 Task: Group the 5th and 6th row in a spreadsheet.
Action: Mouse moved to (107, 99)
Screenshot: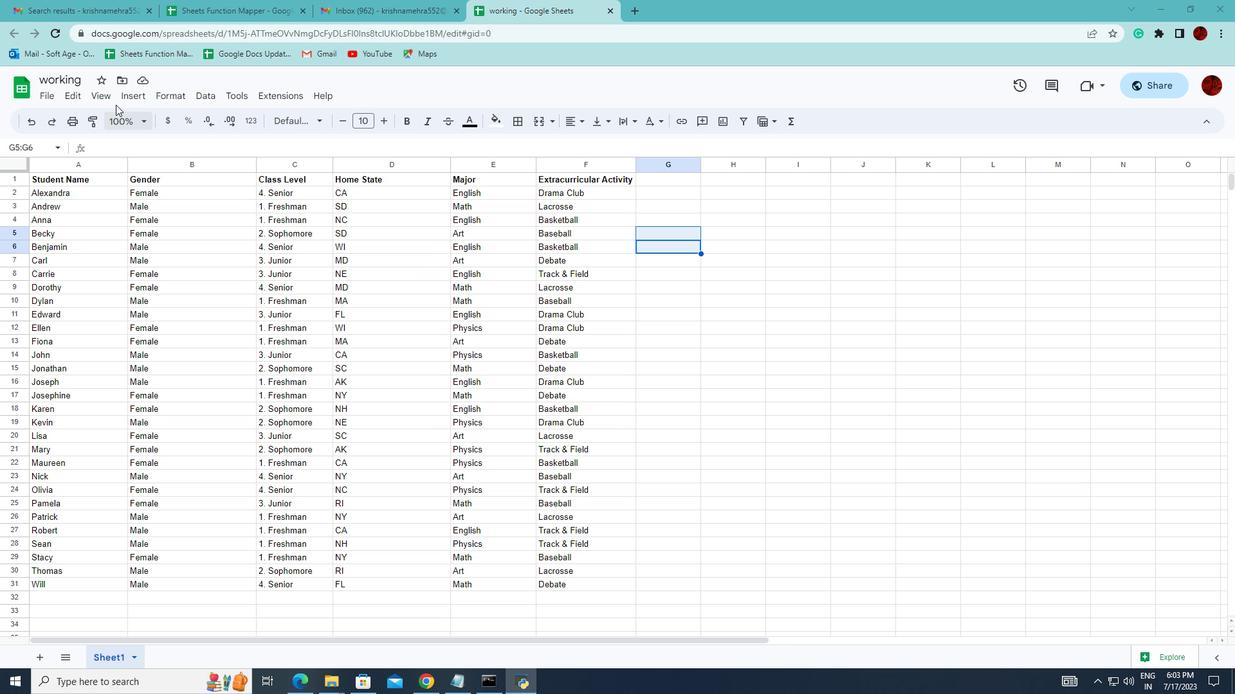 
Action: Mouse pressed left at (107, 99)
Screenshot: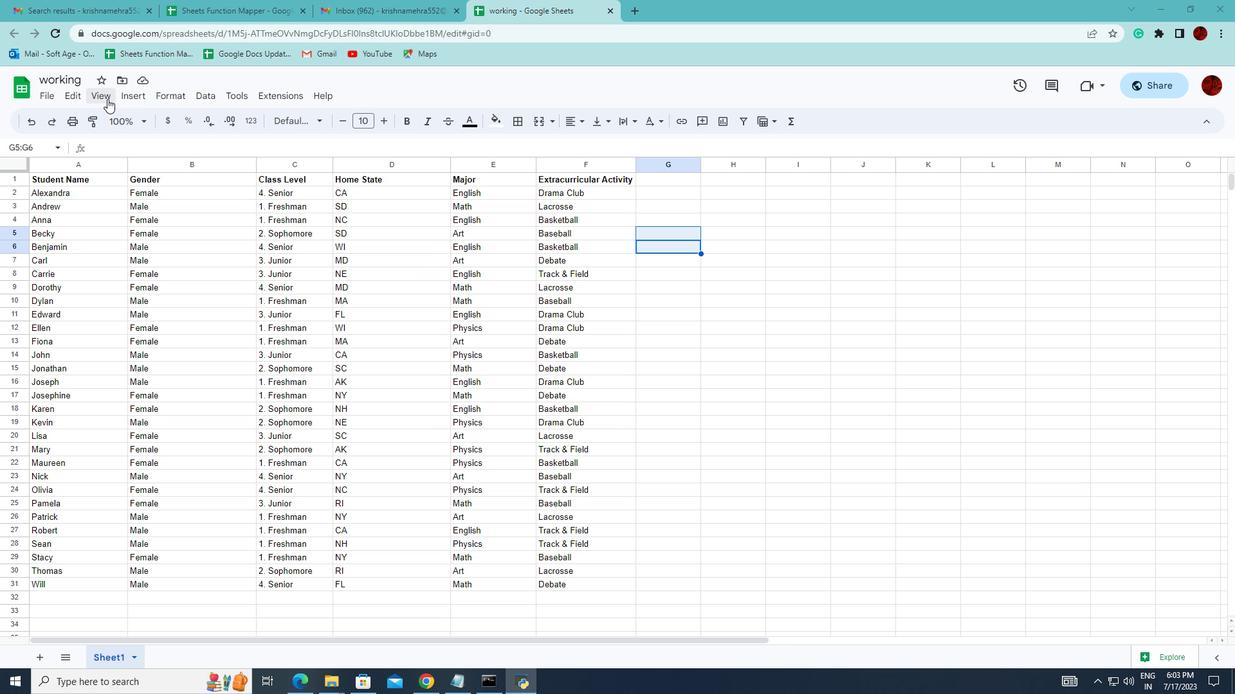 
Action: Mouse moved to (370, 165)
Screenshot: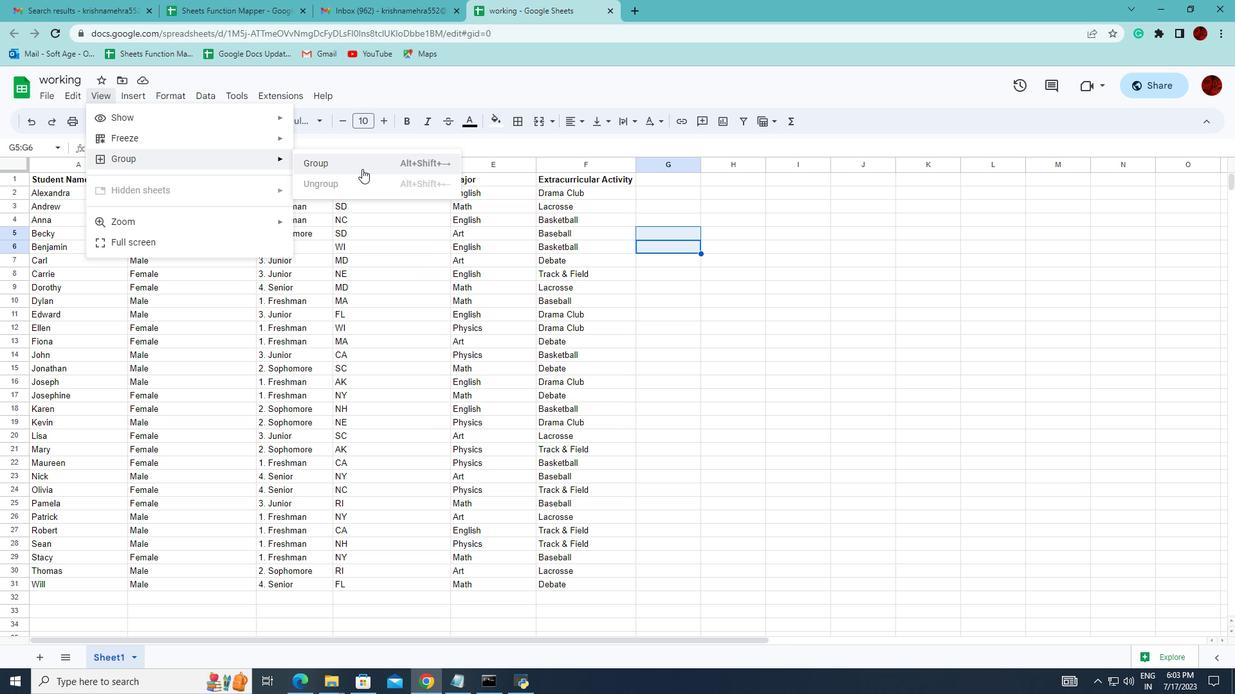 
Action: Mouse pressed left at (370, 165)
Screenshot: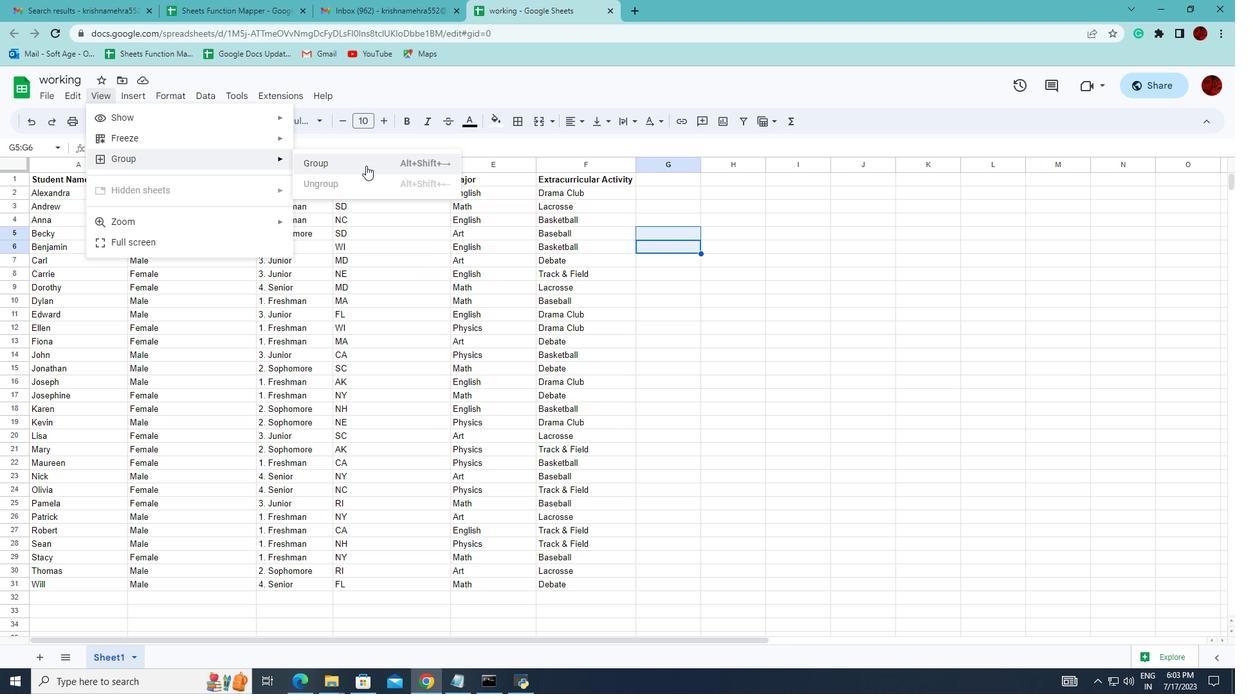 
Action: Mouse moved to (743, 251)
Screenshot: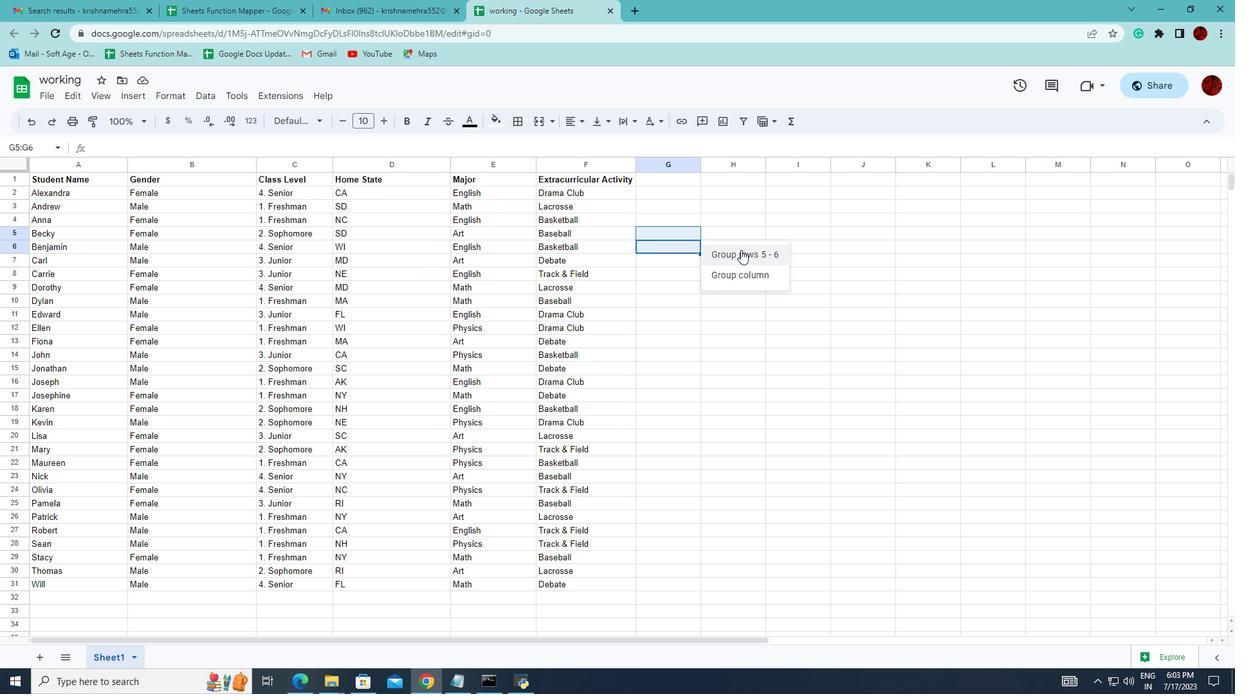 
Action: Mouse pressed left at (743, 251)
Screenshot: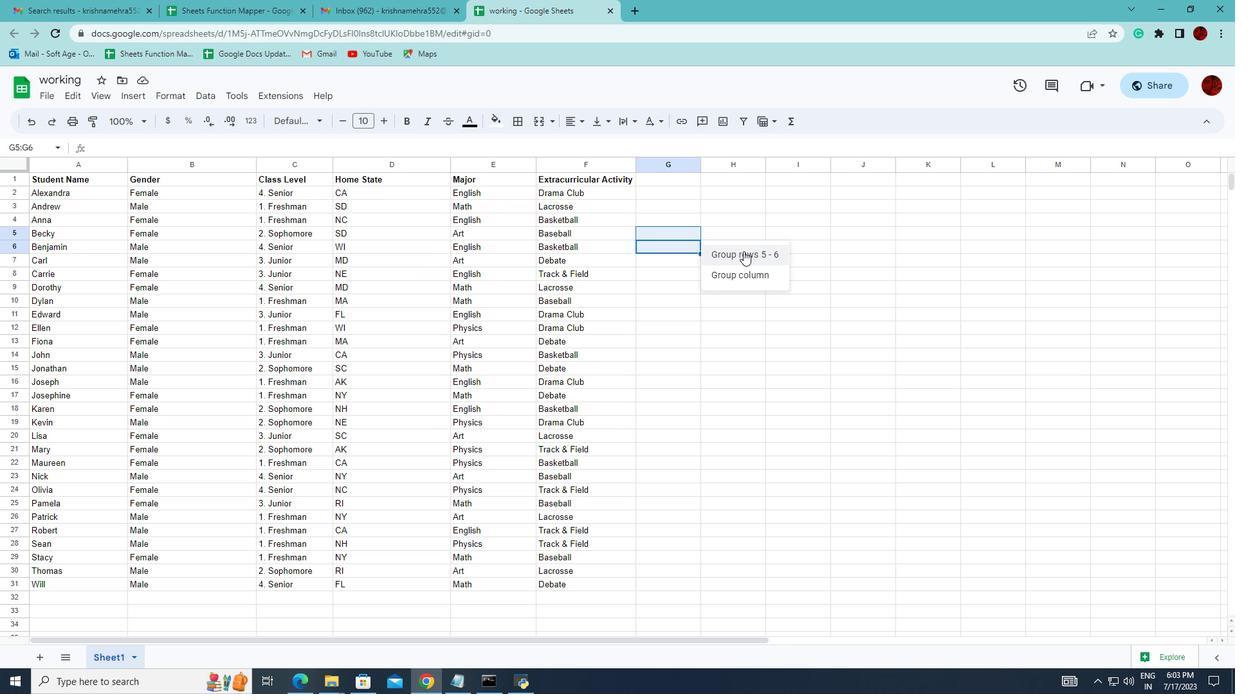 
